 Task: Select the auto option in the line has folded area.
Action: Mouse moved to (19, 463)
Screenshot: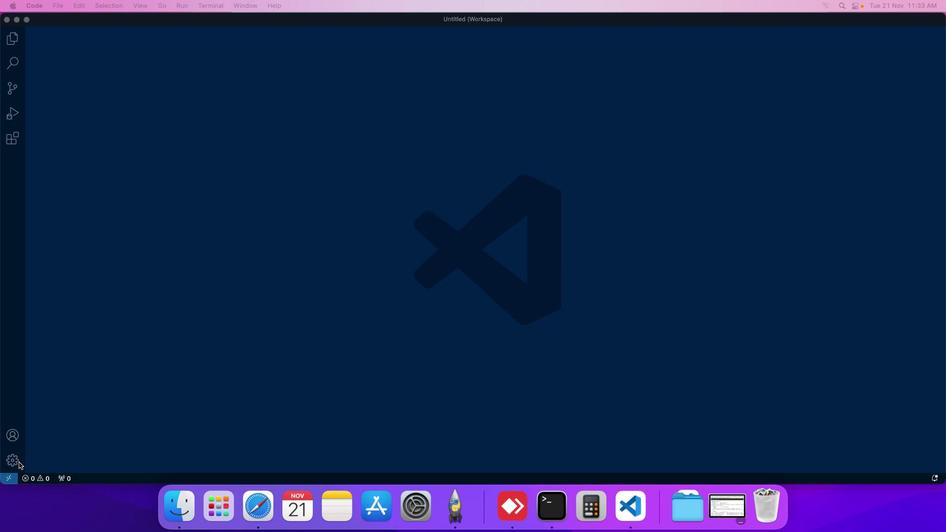 
Action: Mouse pressed left at (19, 463)
Screenshot: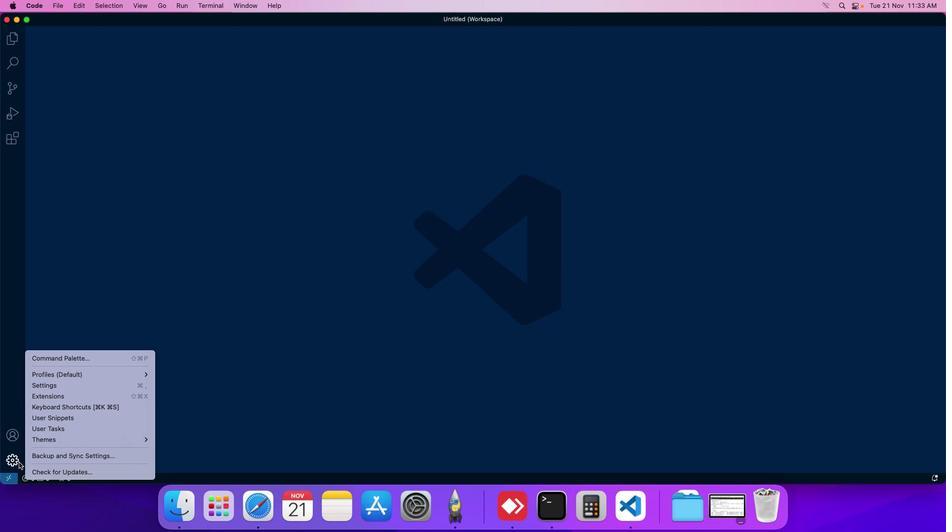 
Action: Mouse moved to (47, 387)
Screenshot: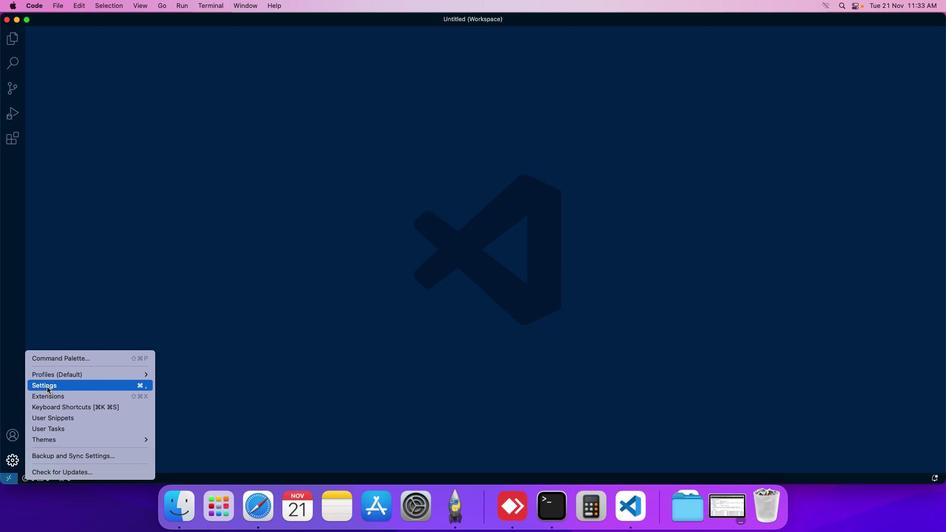 
Action: Mouse pressed left at (47, 387)
Screenshot: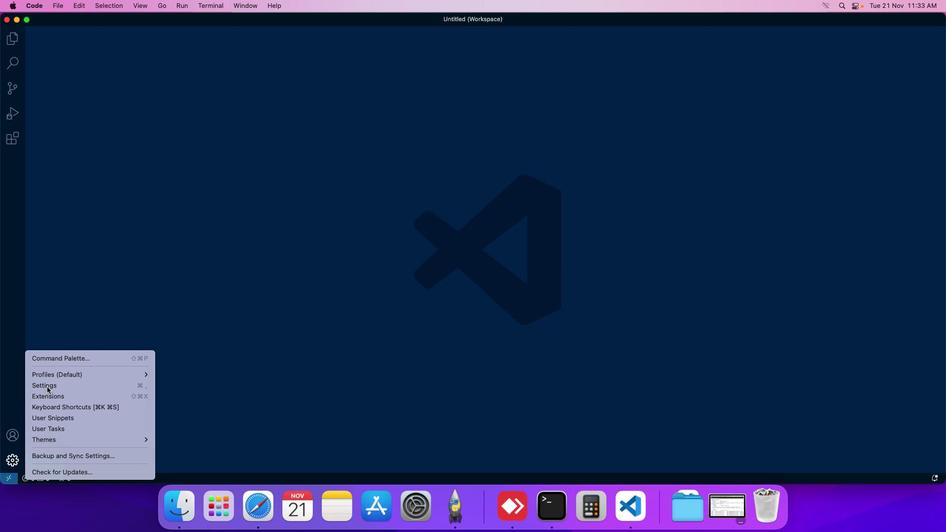 
Action: Mouse moved to (227, 80)
Screenshot: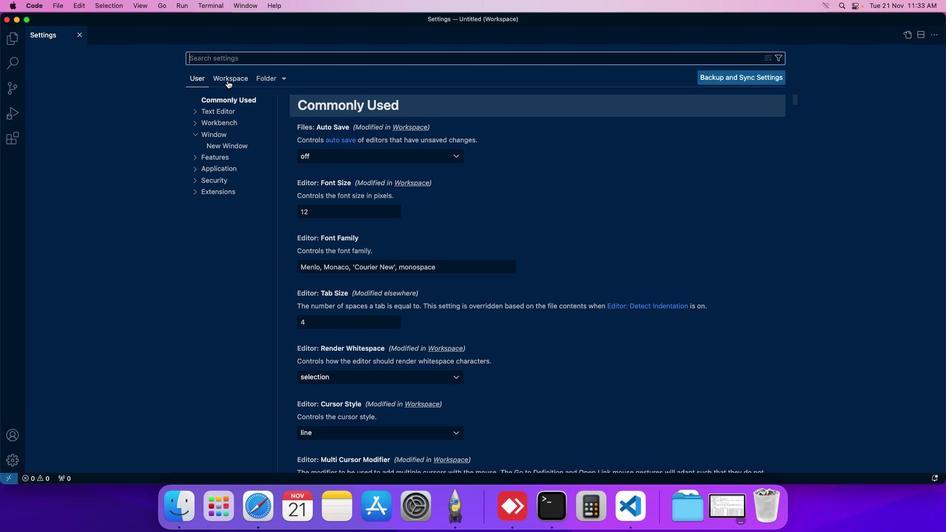 
Action: Mouse pressed left at (227, 80)
Screenshot: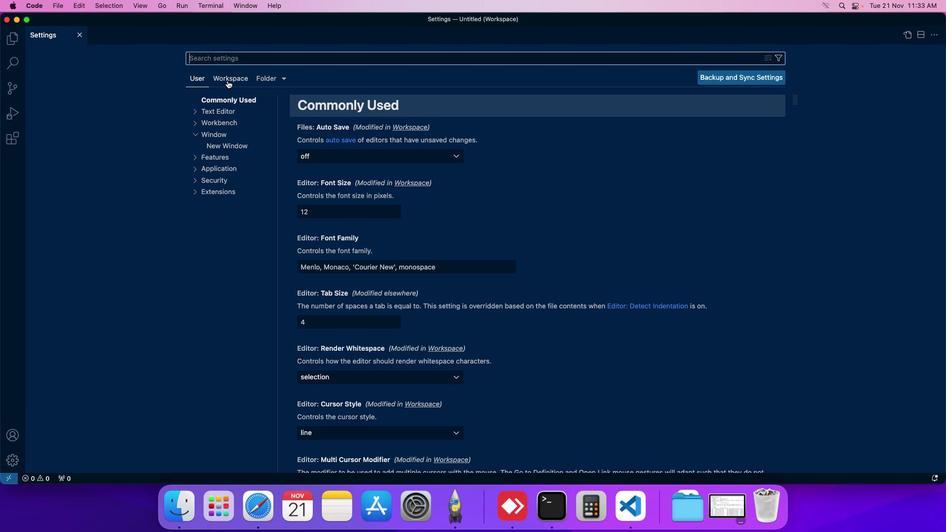 
Action: Mouse moved to (216, 148)
Screenshot: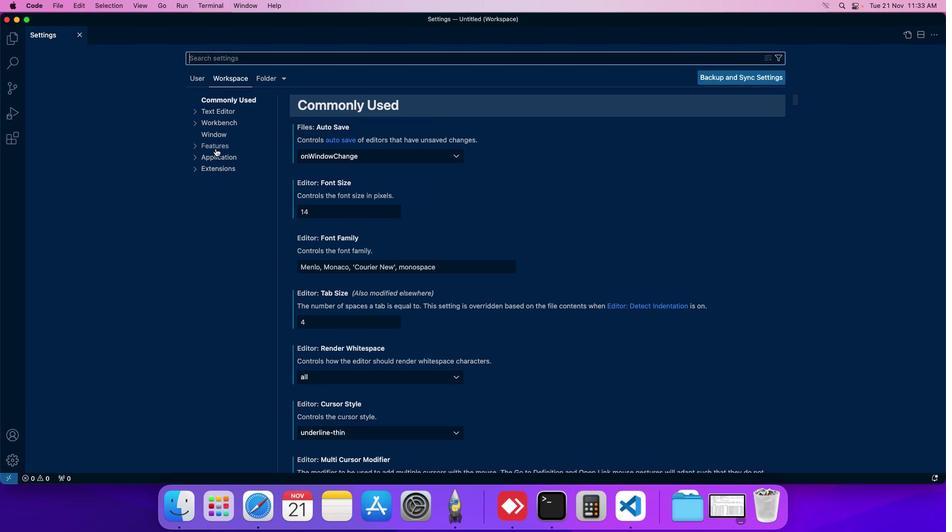 
Action: Mouse pressed left at (216, 148)
Screenshot: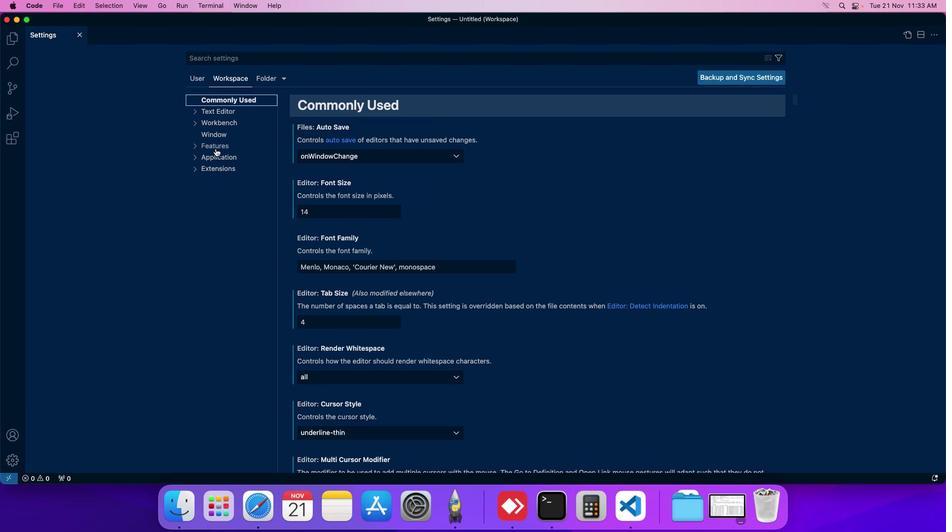 
Action: Mouse moved to (226, 328)
Screenshot: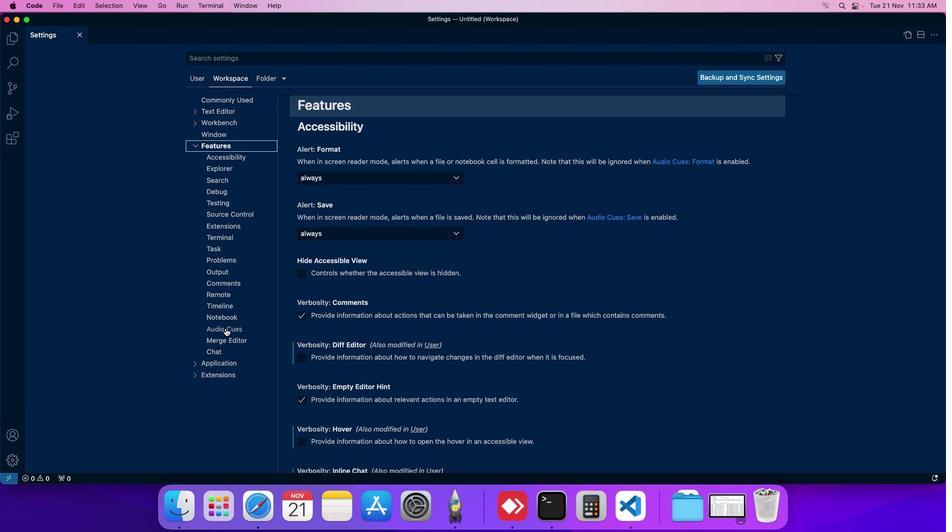
Action: Mouse pressed left at (226, 328)
Screenshot: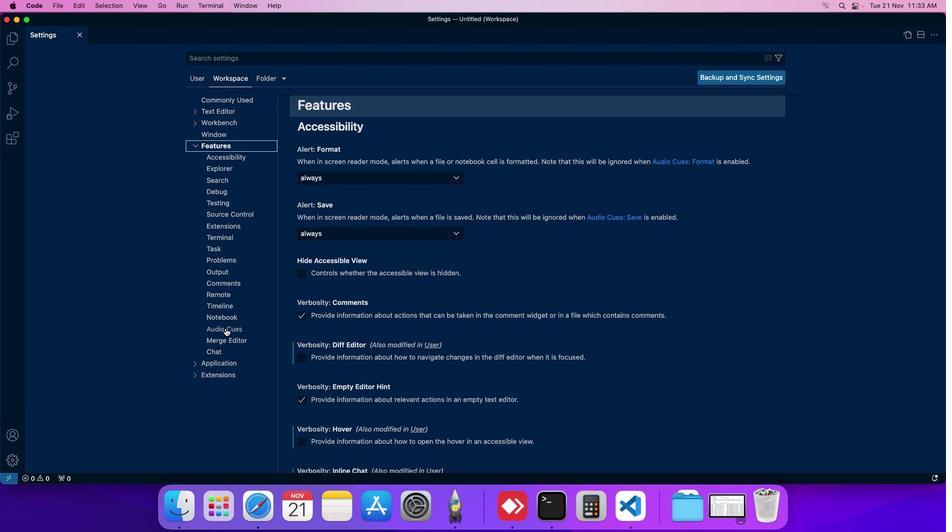 
Action: Mouse moved to (301, 305)
Screenshot: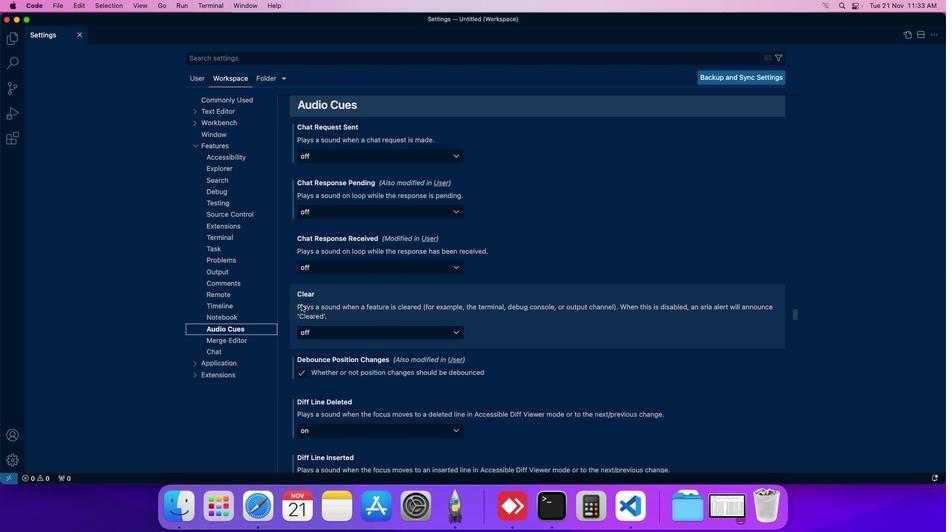 
Action: Mouse scrolled (301, 305) with delta (0, 0)
Screenshot: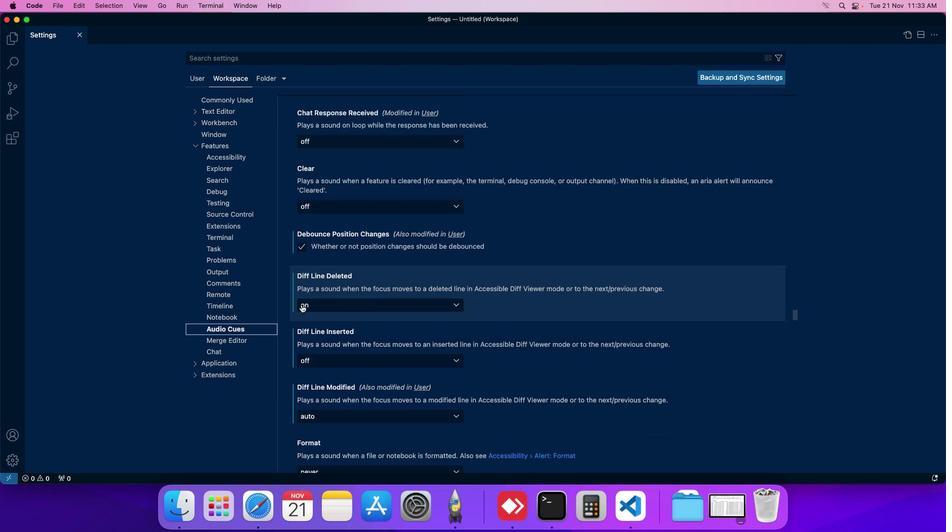 
Action: Mouse scrolled (301, 305) with delta (0, 0)
Screenshot: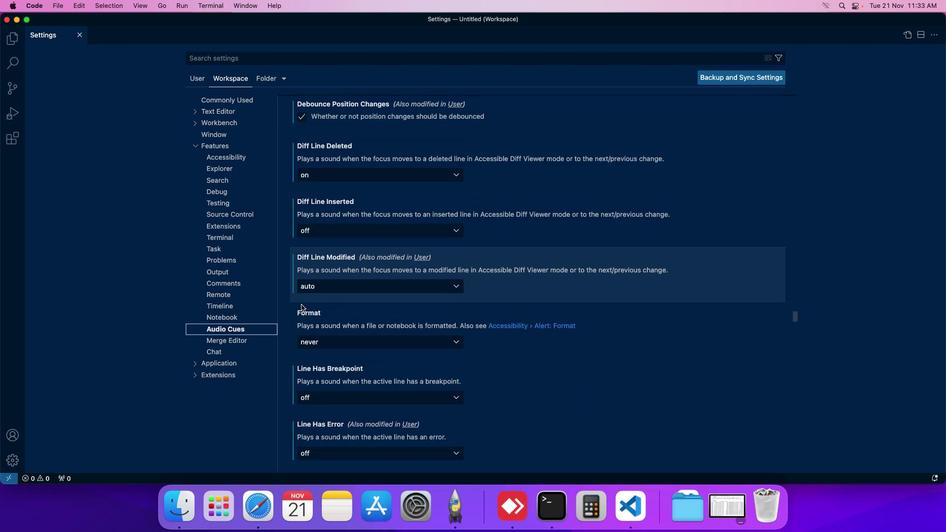
Action: Mouse scrolled (301, 305) with delta (0, 0)
Screenshot: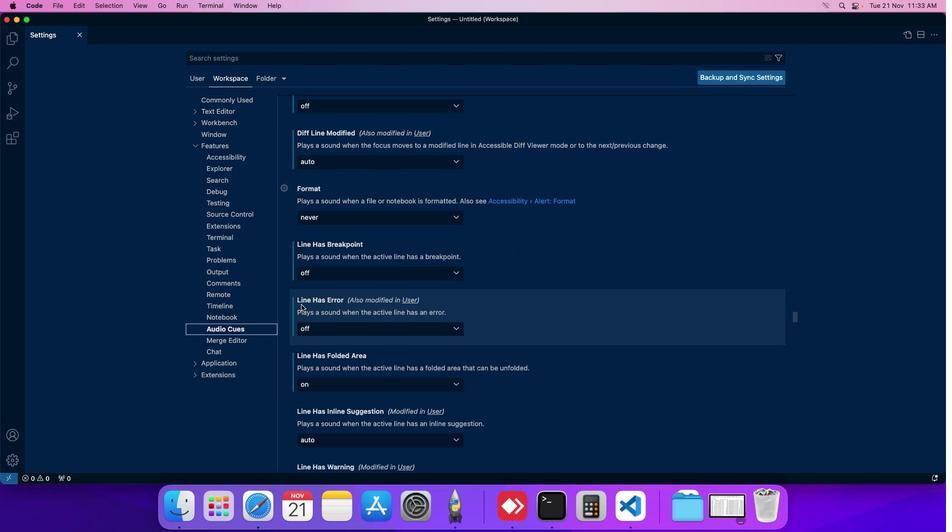 
Action: Mouse scrolled (301, 305) with delta (0, 0)
Screenshot: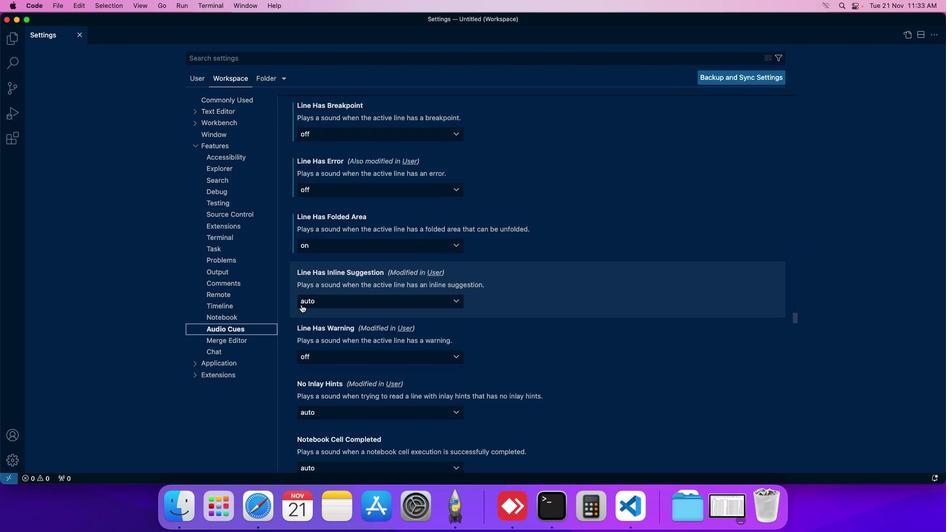 
Action: Mouse moved to (353, 247)
Screenshot: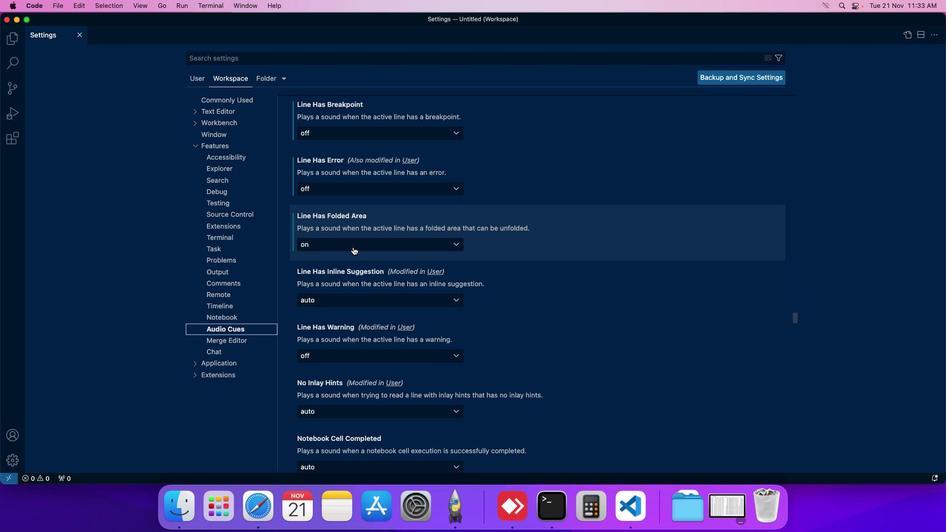 
Action: Mouse pressed left at (353, 247)
Screenshot: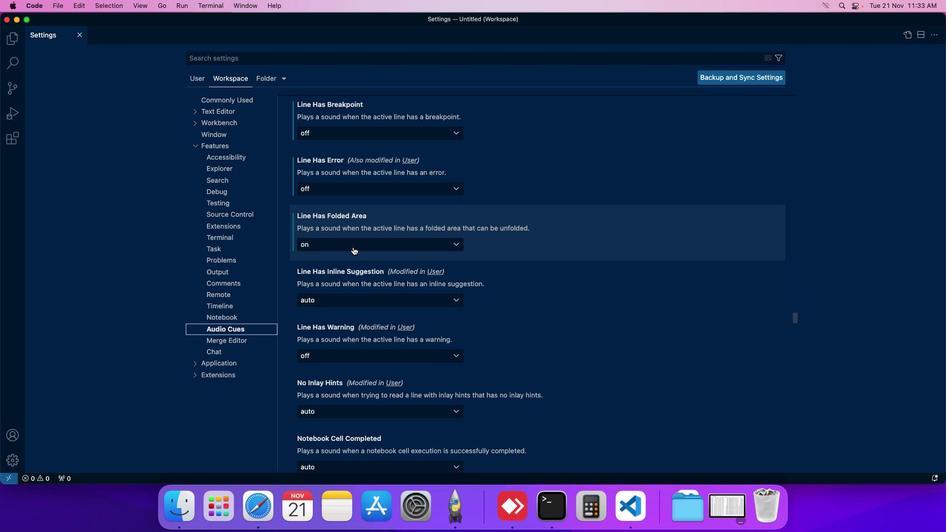 
Action: Mouse moved to (337, 253)
Screenshot: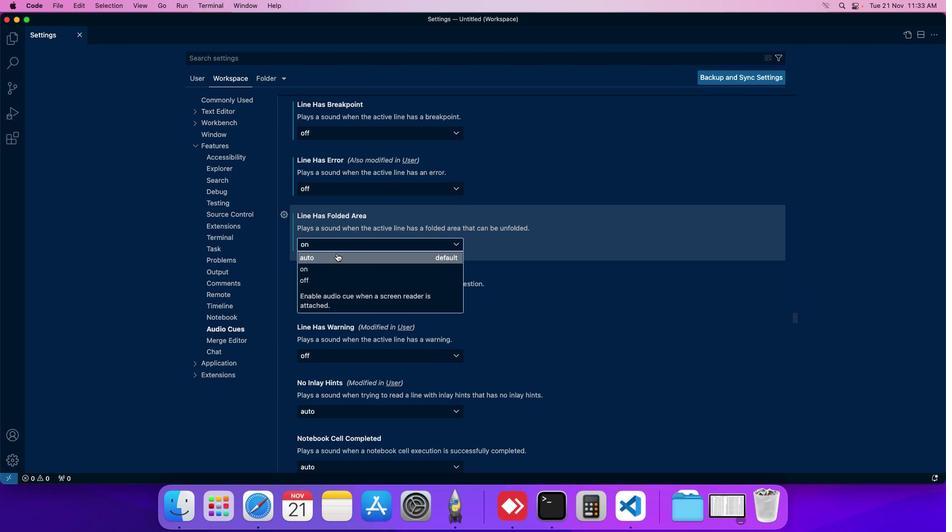 
Action: Mouse pressed left at (337, 253)
Screenshot: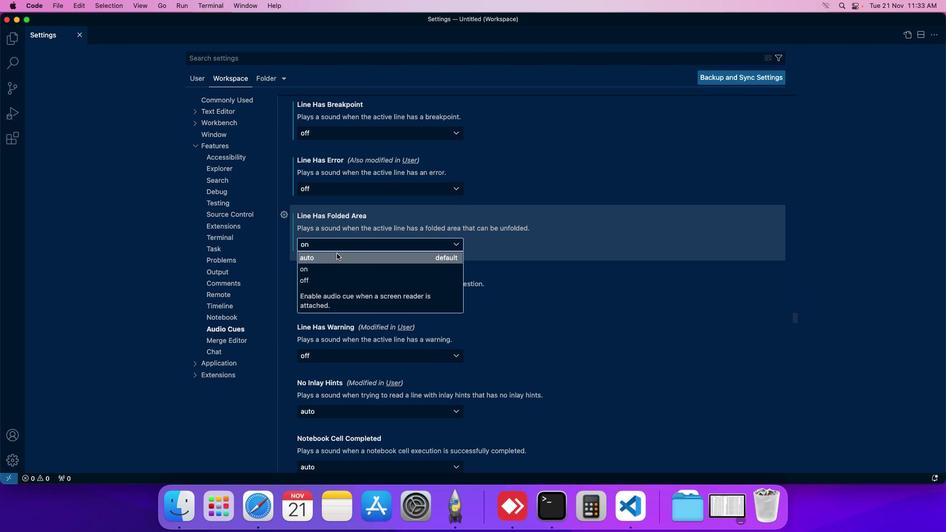 
Action: Mouse moved to (348, 250)
Screenshot: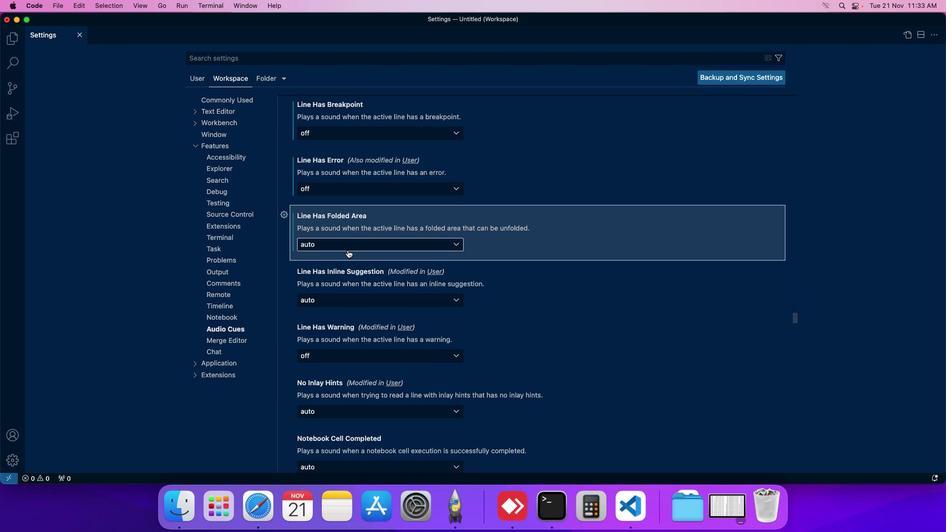 
